 Task: Insert a chart and configure aggregation options for the data.
Action: Mouse moved to (48, 209)
Screenshot: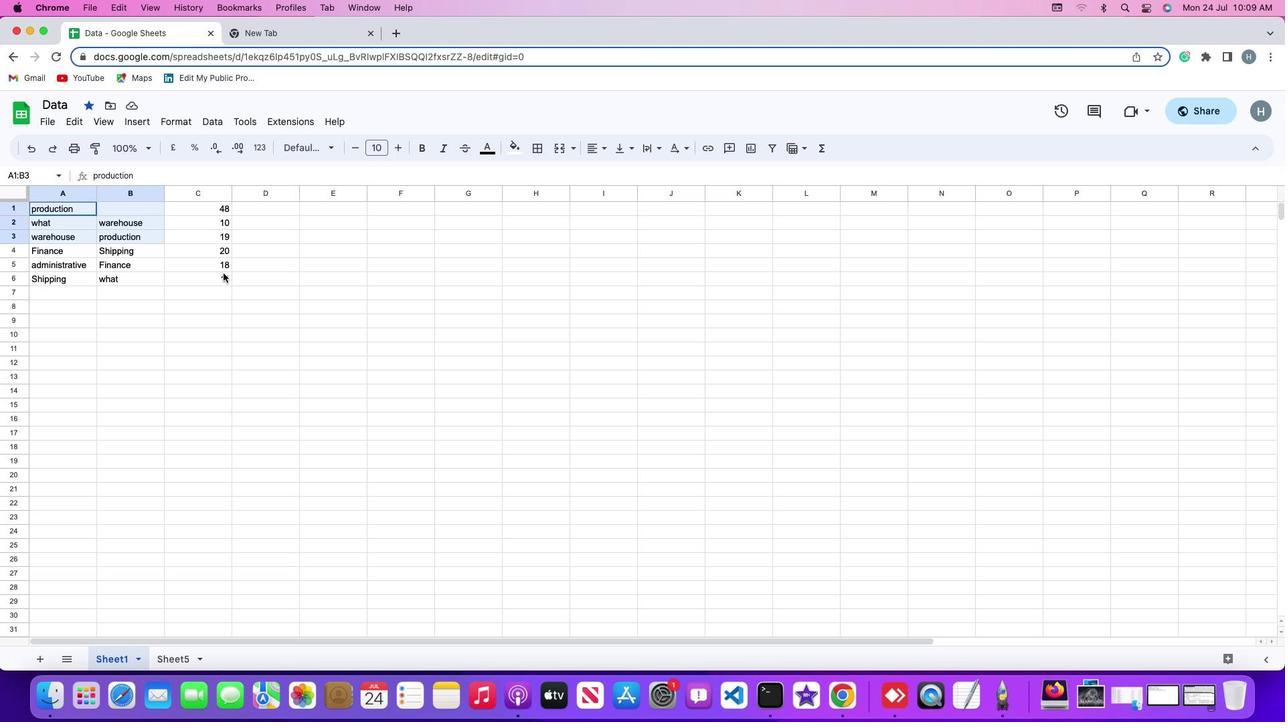 
Action: Mouse pressed left at (48, 209)
Screenshot: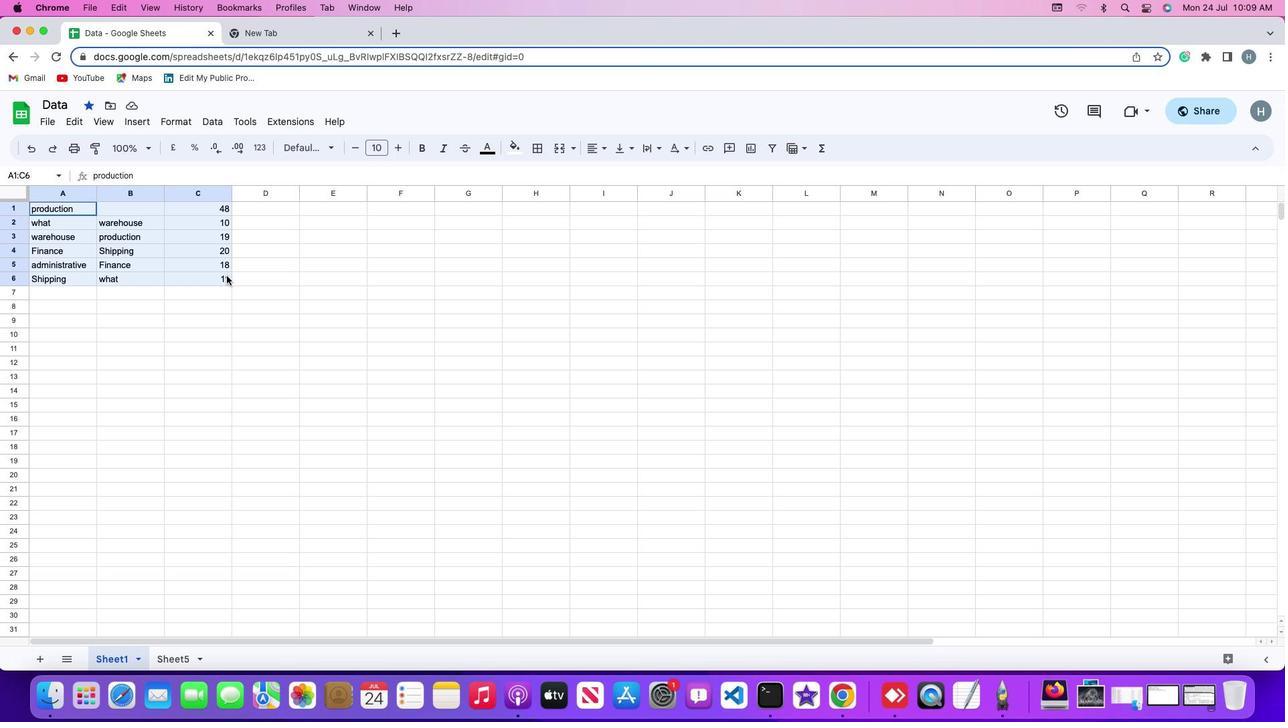 
Action: Mouse pressed left at (48, 209)
Screenshot: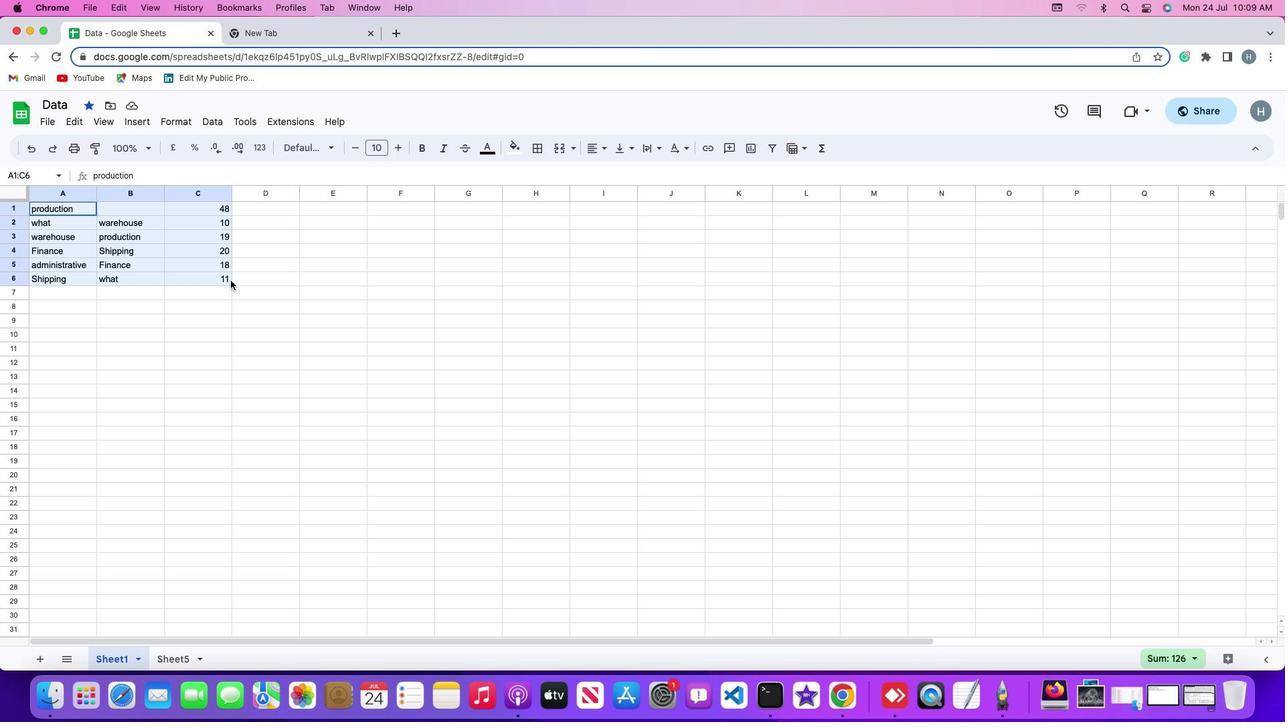 
Action: Mouse moved to (145, 123)
Screenshot: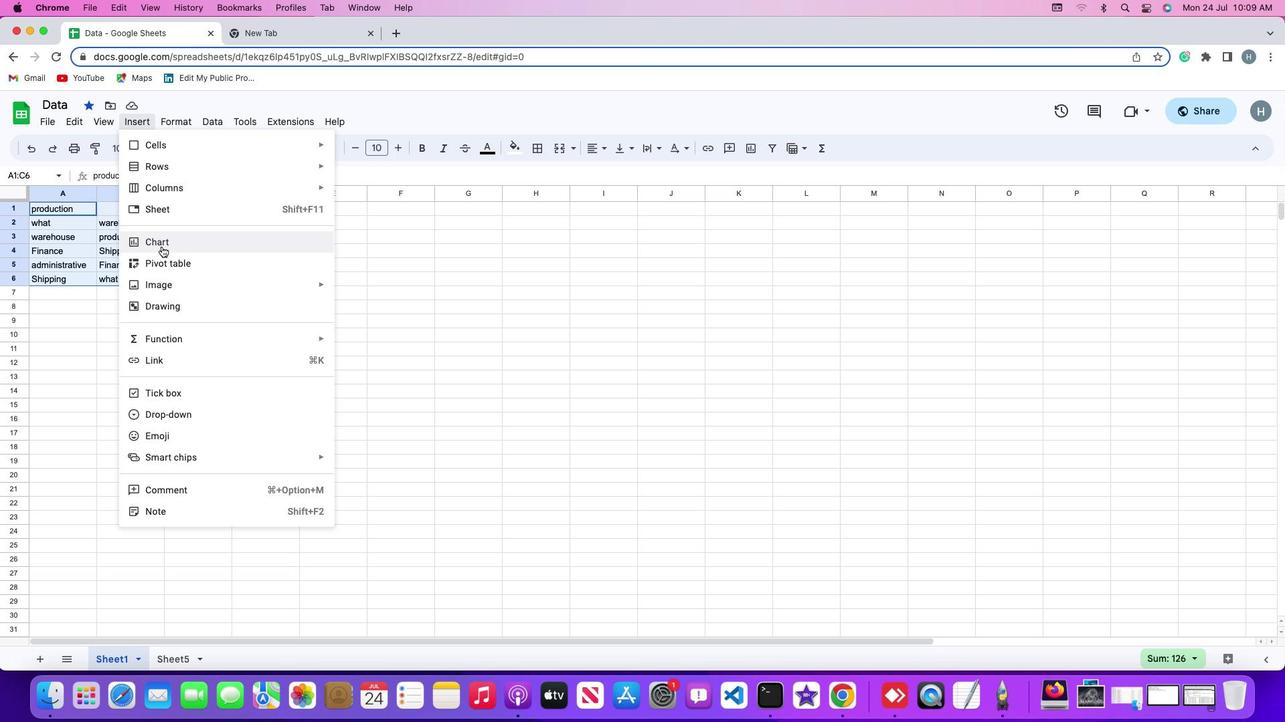 
Action: Mouse pressed left at (145, 123)
Screenshot: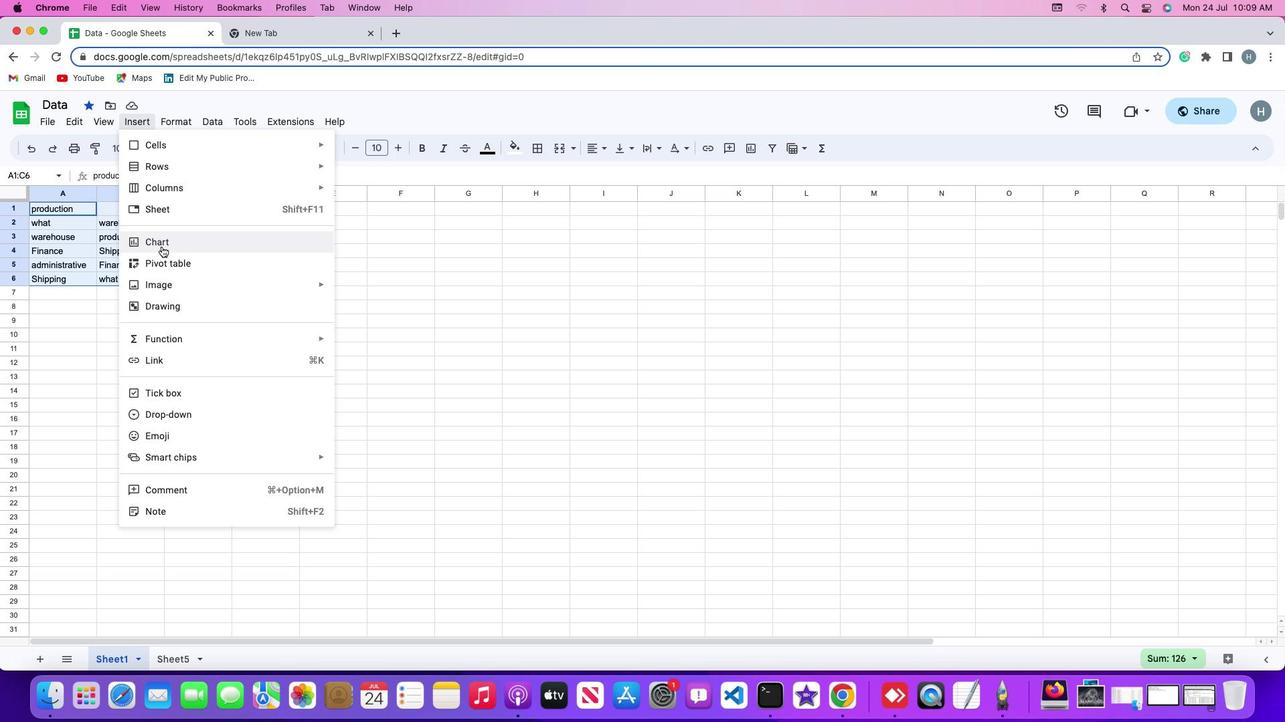 
Action: Mouse moved to (161, 247)
Screenshot: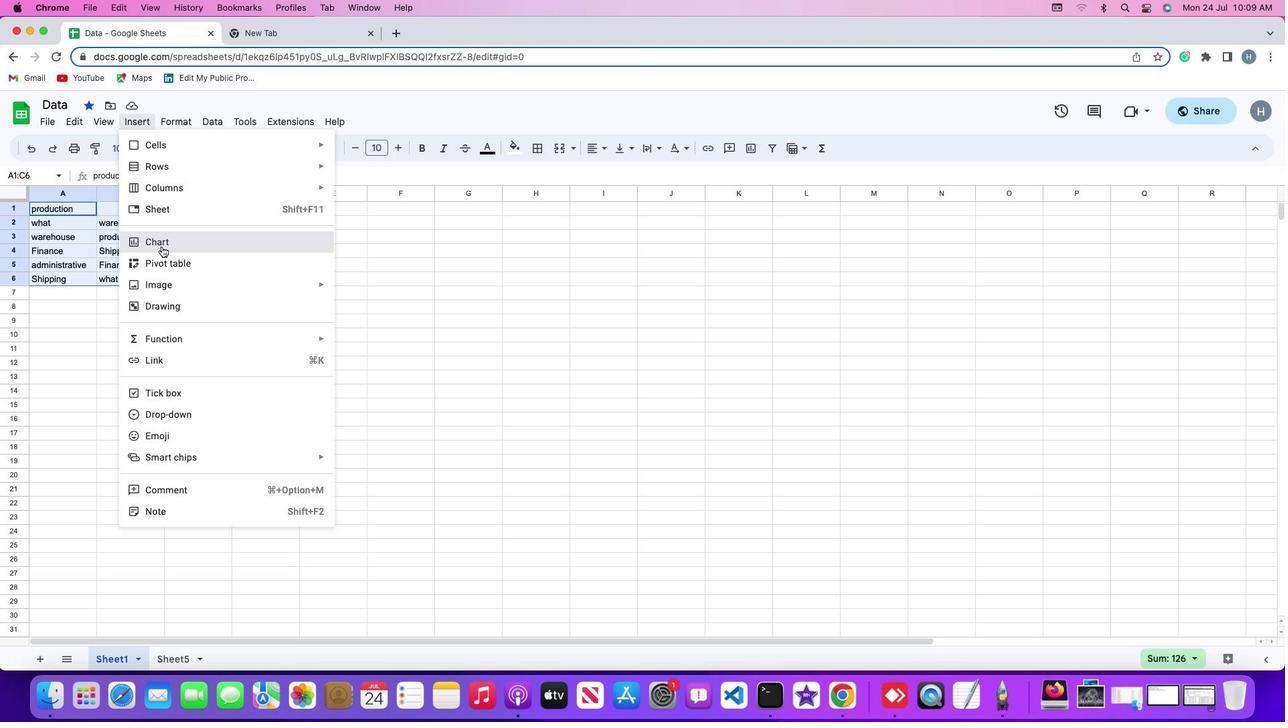 
Action: Mouse pressed left at (161, 247)
Screenshot: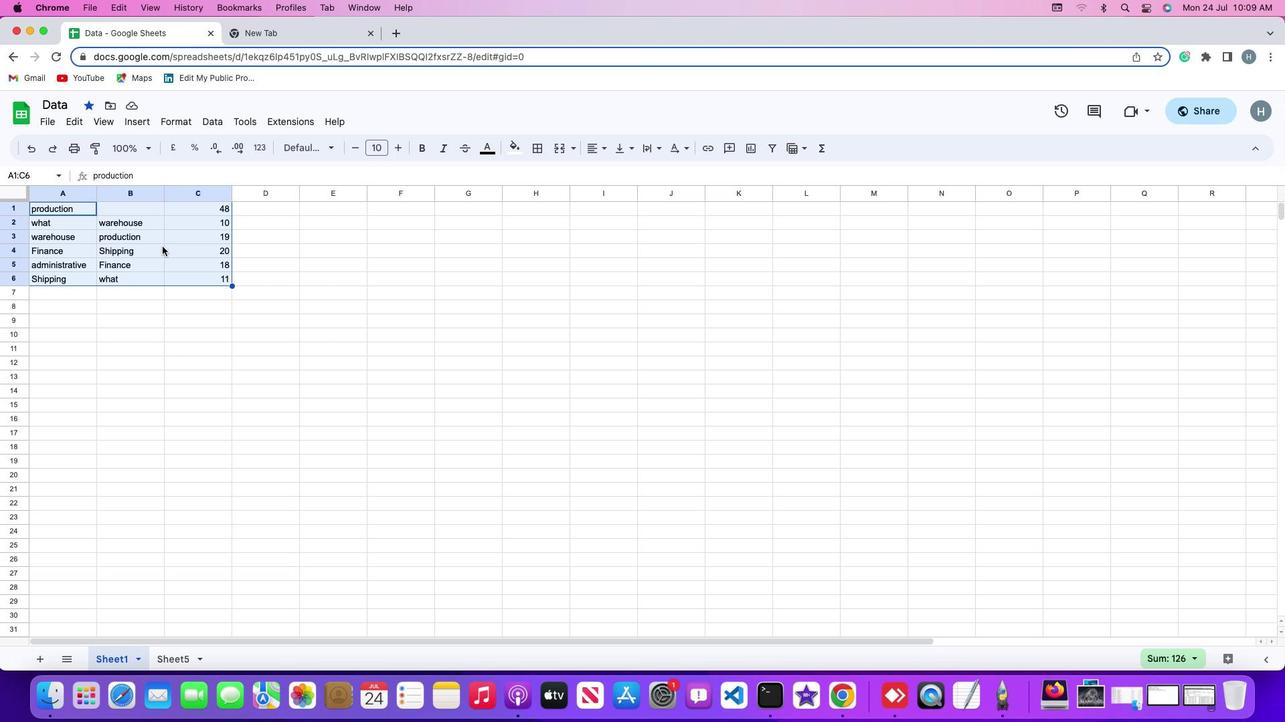 
Action: Mouse moved to (1080, 490)
Screenshot: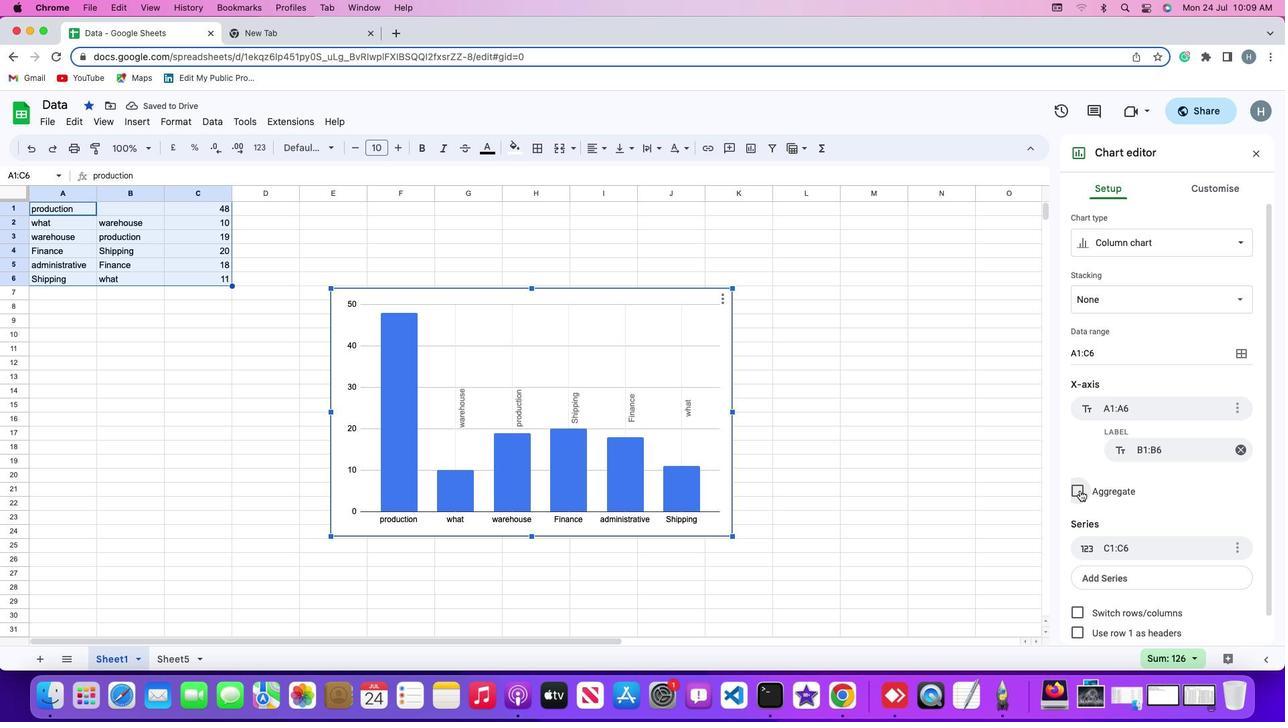
Action: Mouse pressed left at (1080, 490)
Screenshot: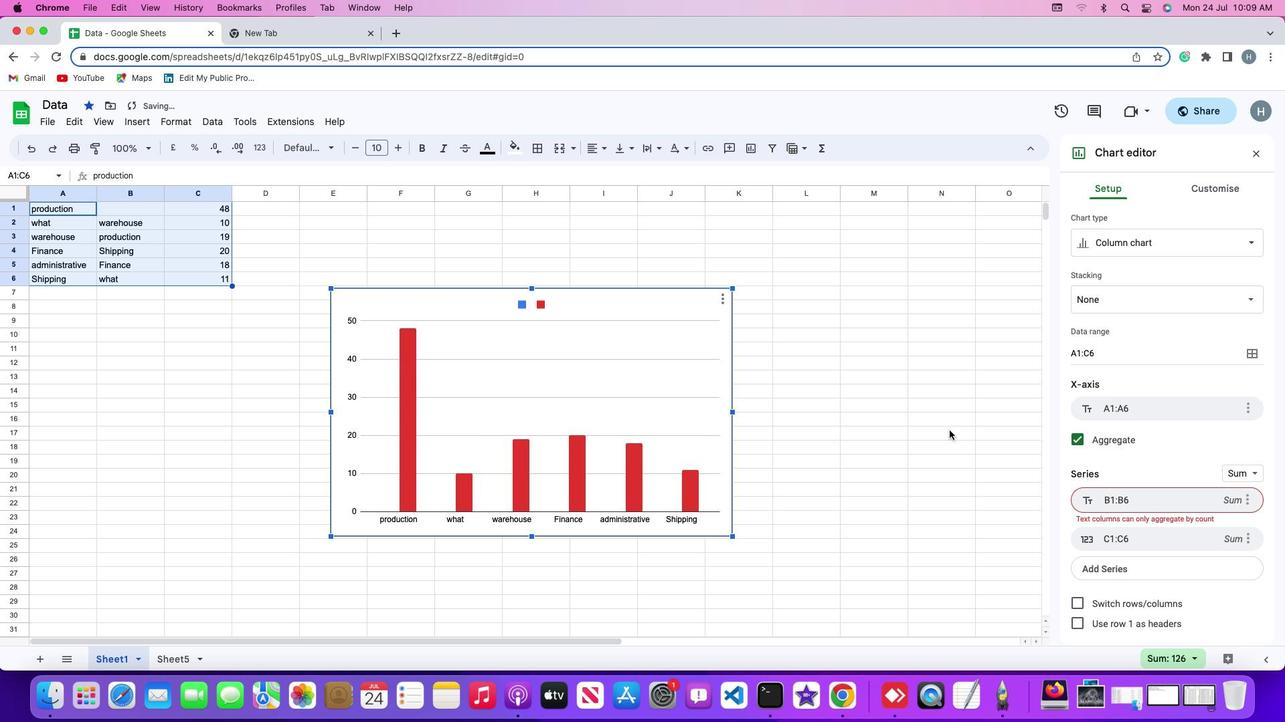 
Action: Mouse moved to (988, 445)
Screenshot: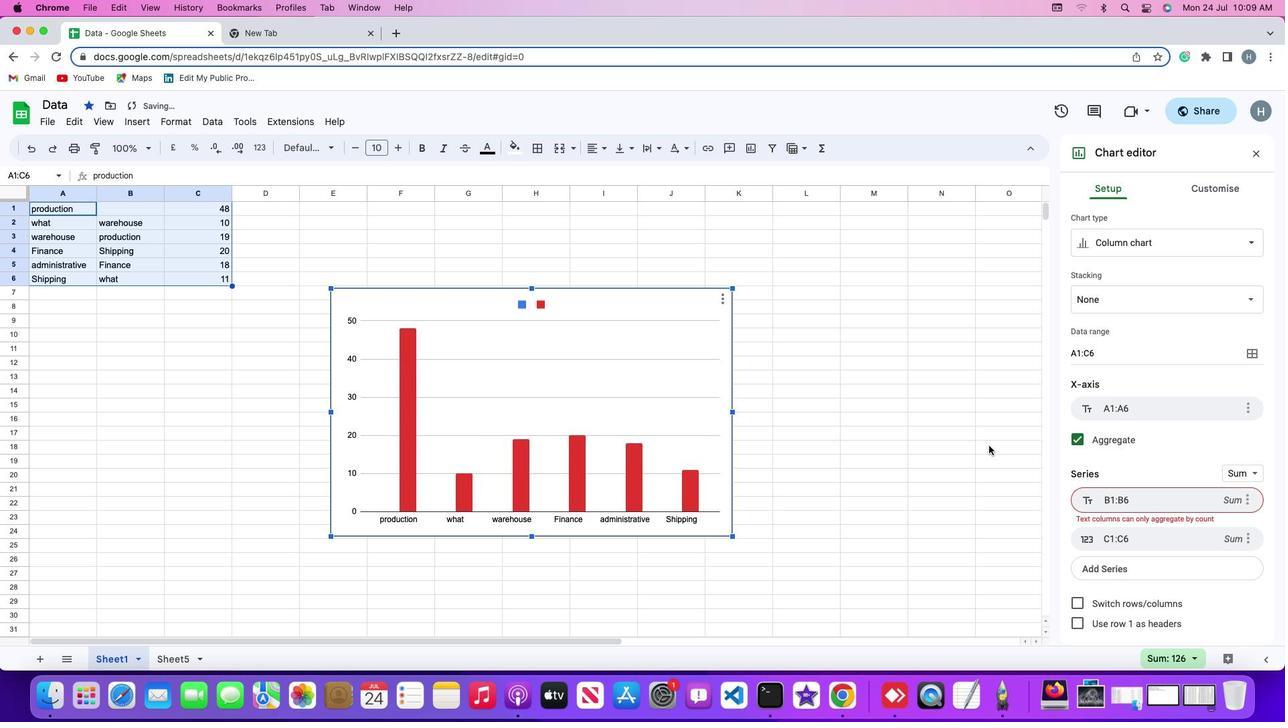 
